 Task: Create List Customer Interviews in Board Brand Development Strategies to Workspace Executive Assistance. Create List Brand Positioning in Board Voice of Employee Surveys and Analysis to Workspace Executive Assistance. Create List Brand Personality in Board Diversity and Inclusion Employee Training and Education Resources to Workspace Executive Assistance
Action: Mouse moved to (1071, 582)
Screenshot: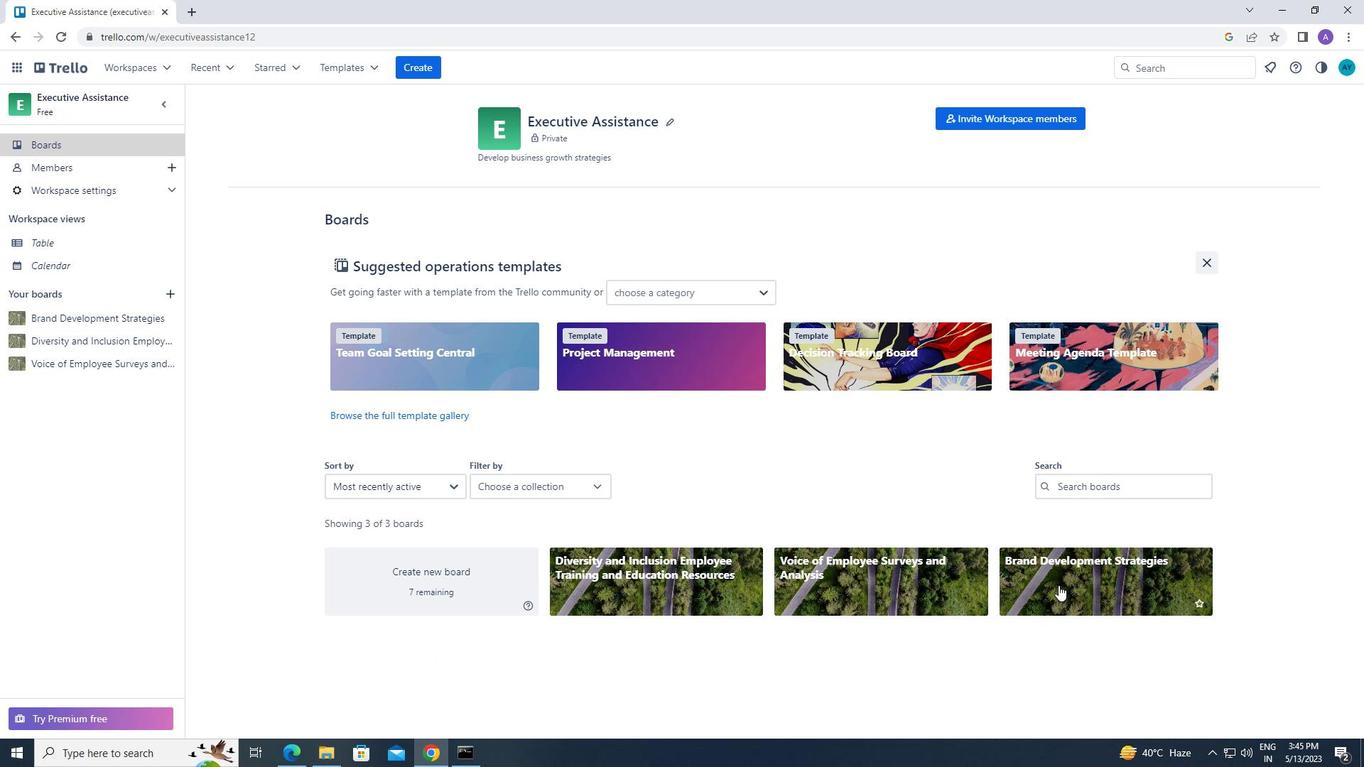 
Action: Mouse pressed left at (1071, 582)
Screenshot: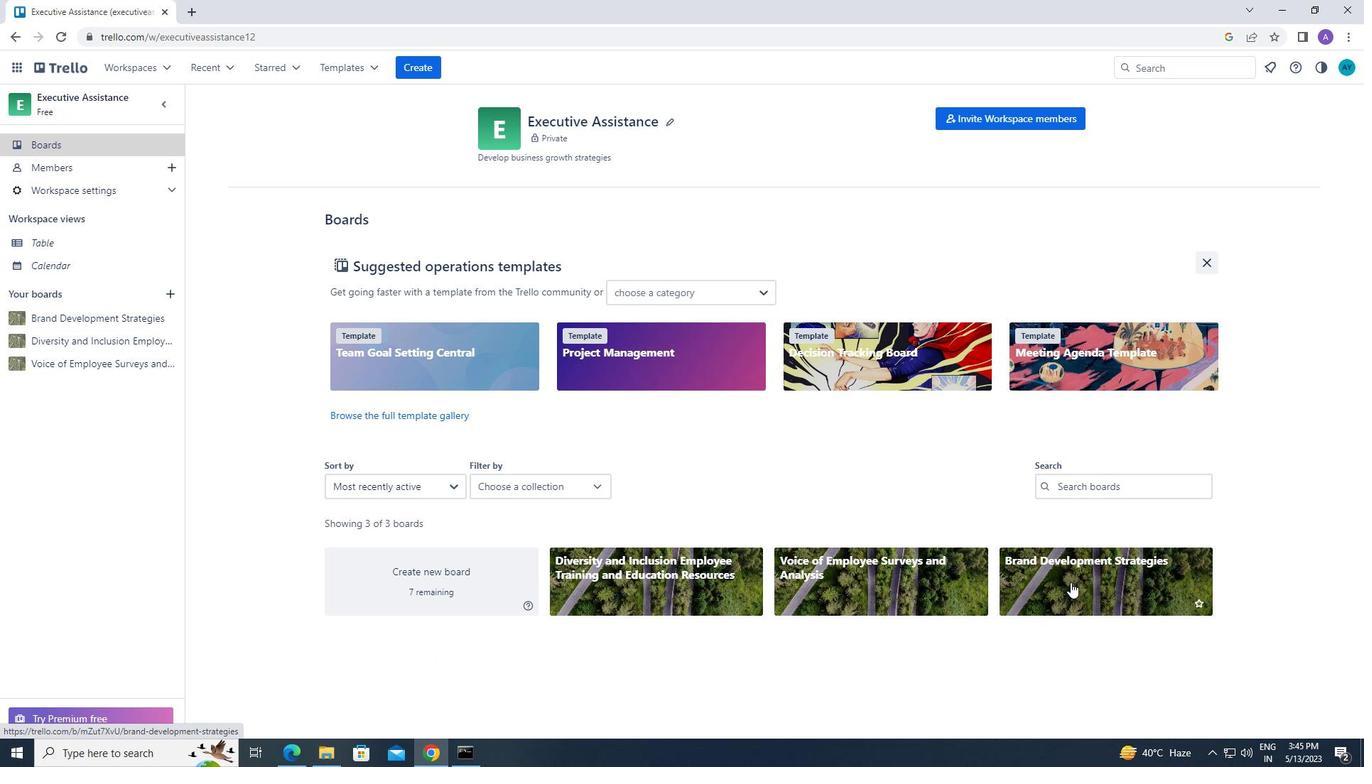 
Action: Mouse moved to (447, 153)
Screenshot: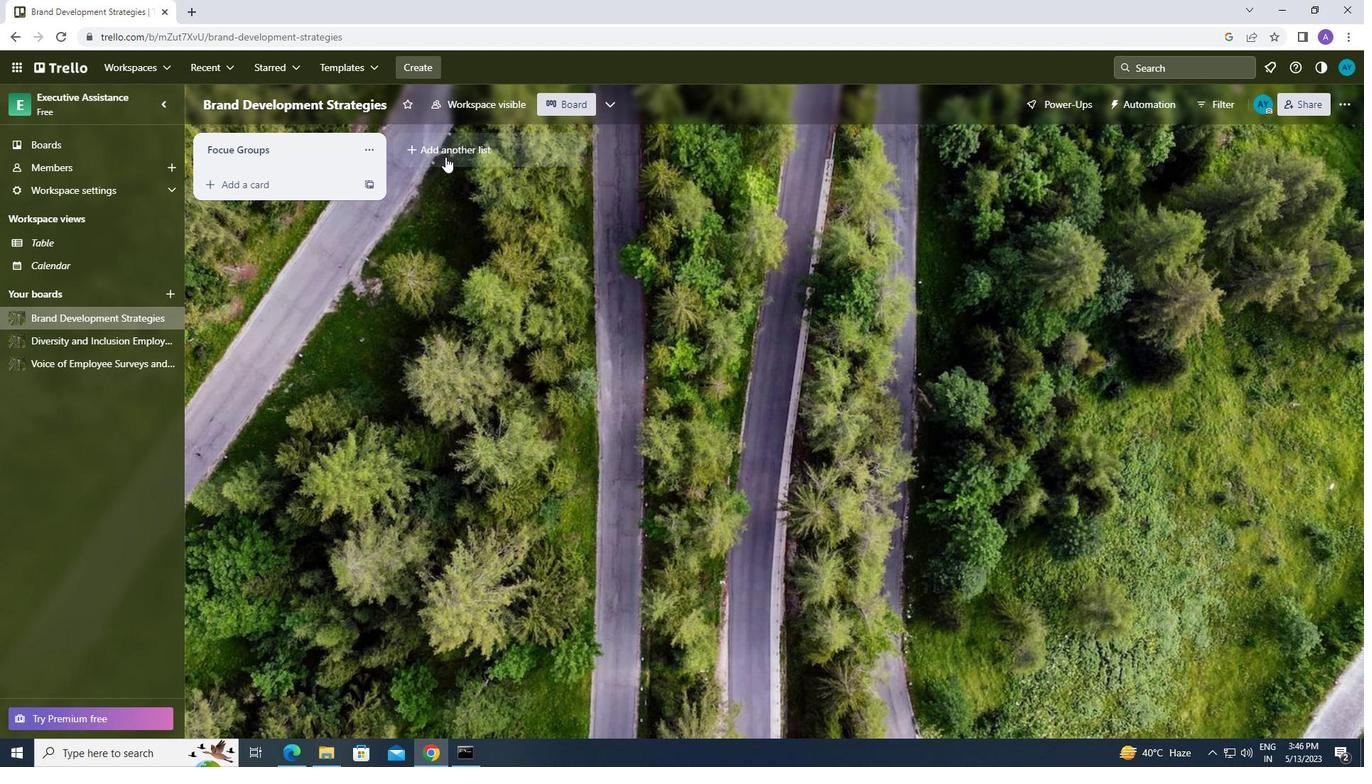 
Action: Mouse pressed left at (447, 153)
Screenshot: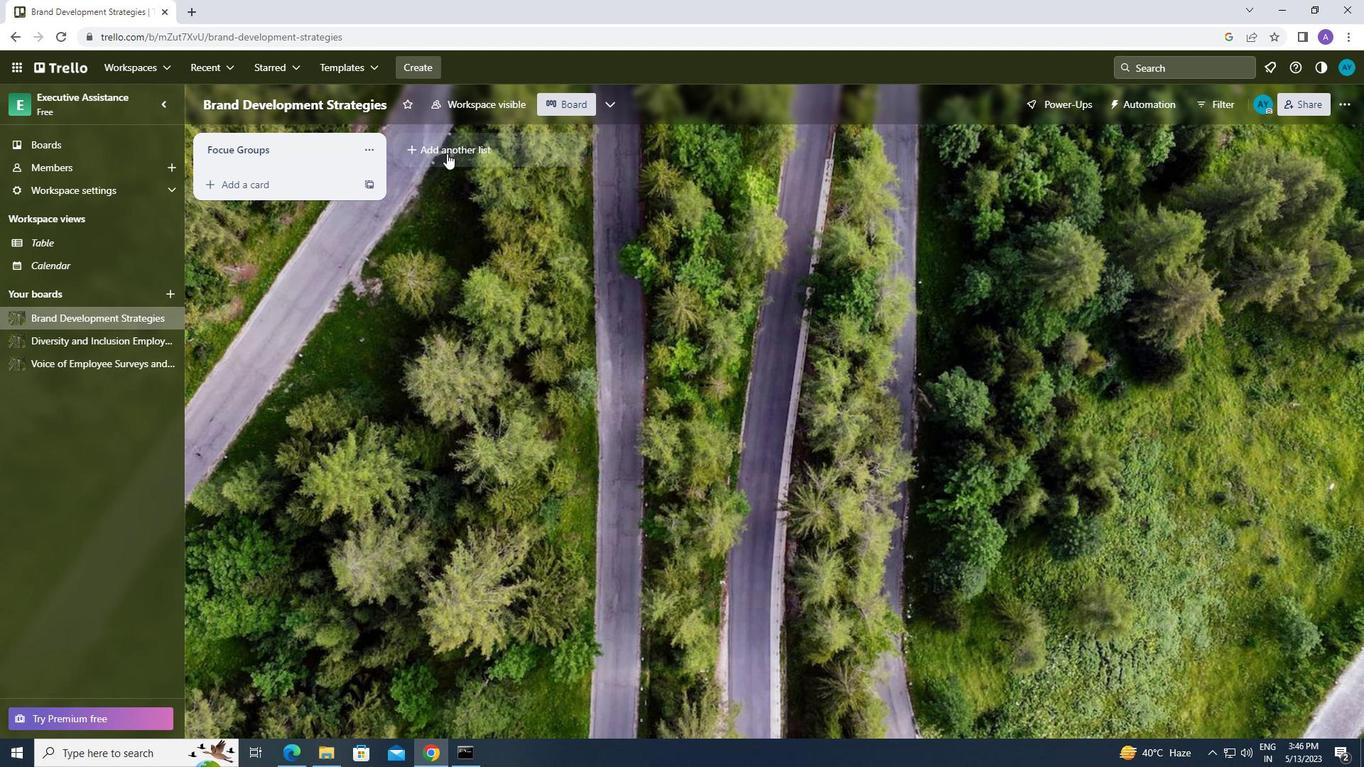 
Action: Mouse moved to (453, 152)
Screenshot: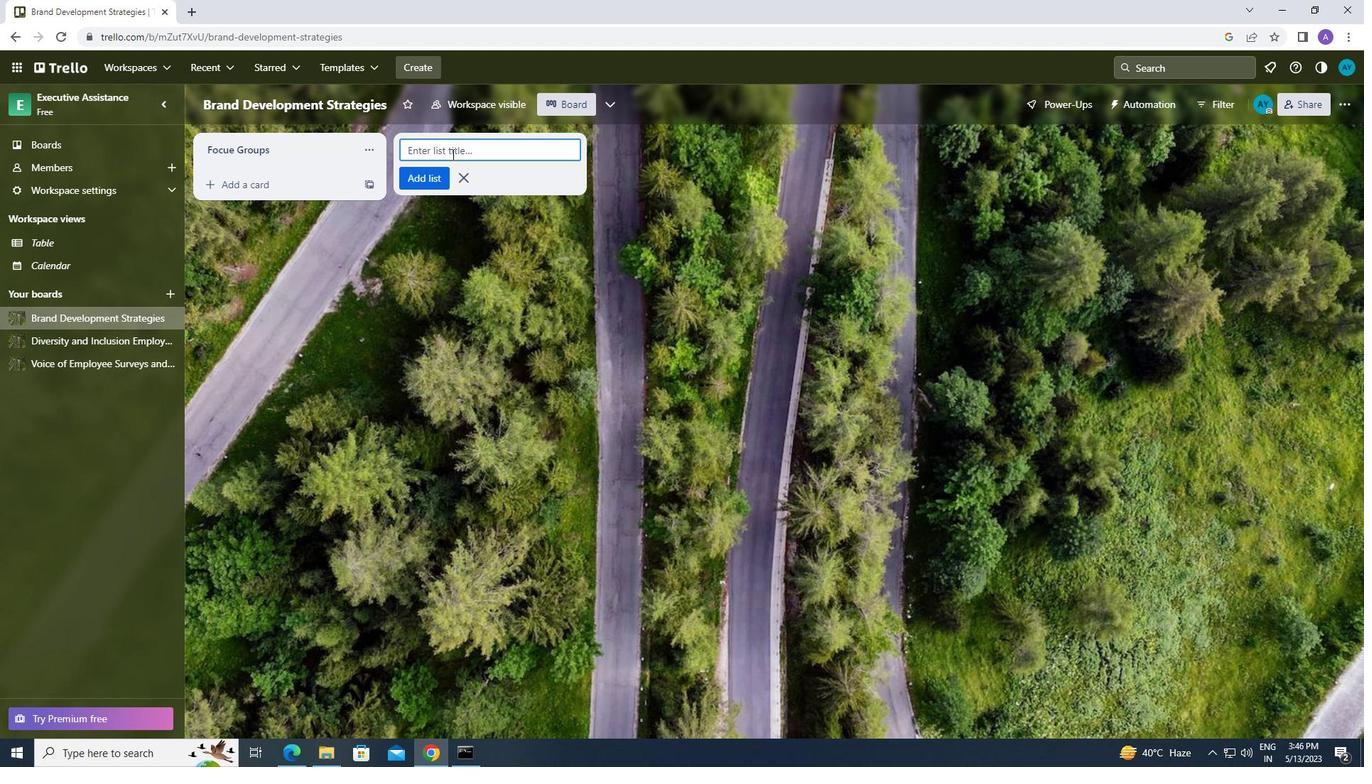 
Action: Mouse pressed left at (453, 152)
Screenshot: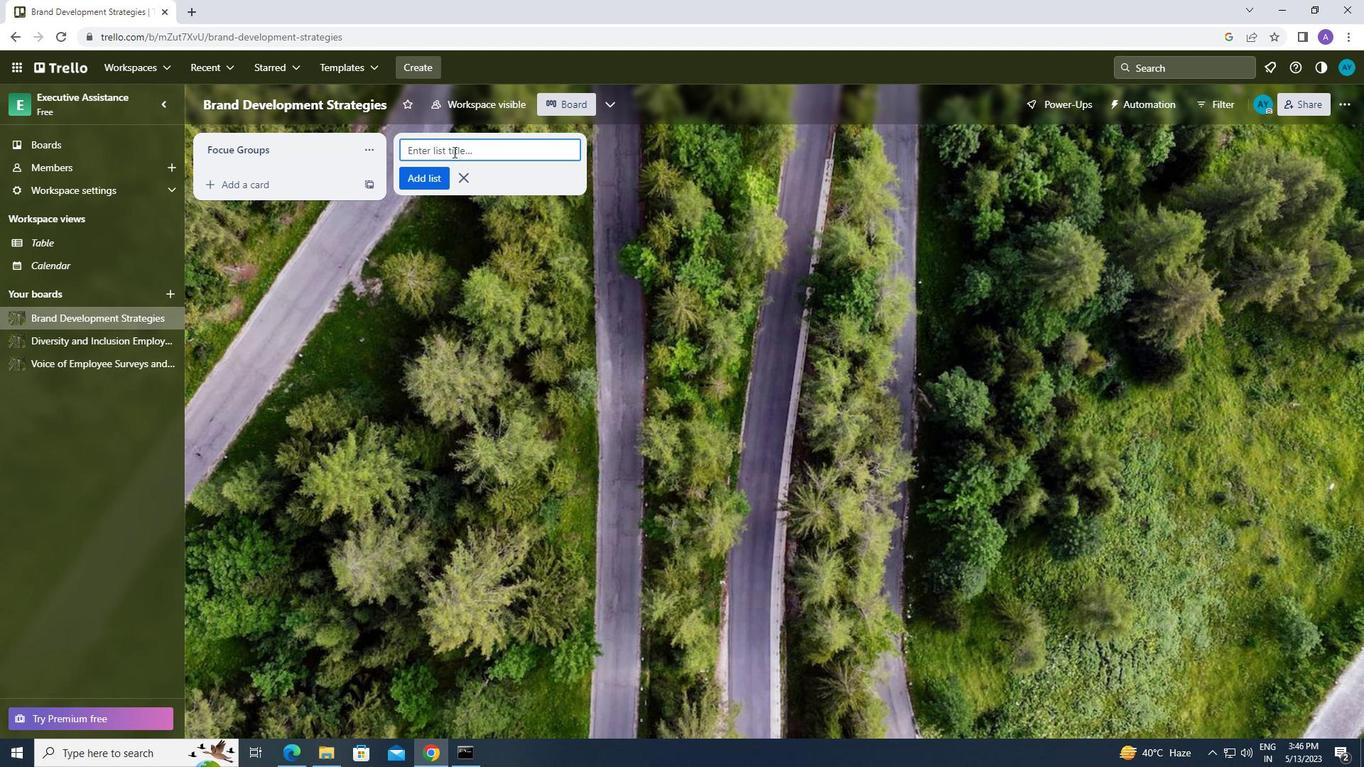 
Action: Key pressed c<Key.caps_lock>ustomer<Key.space><Key.caps_lock>i<Key.caps_lock>n
Screenshot: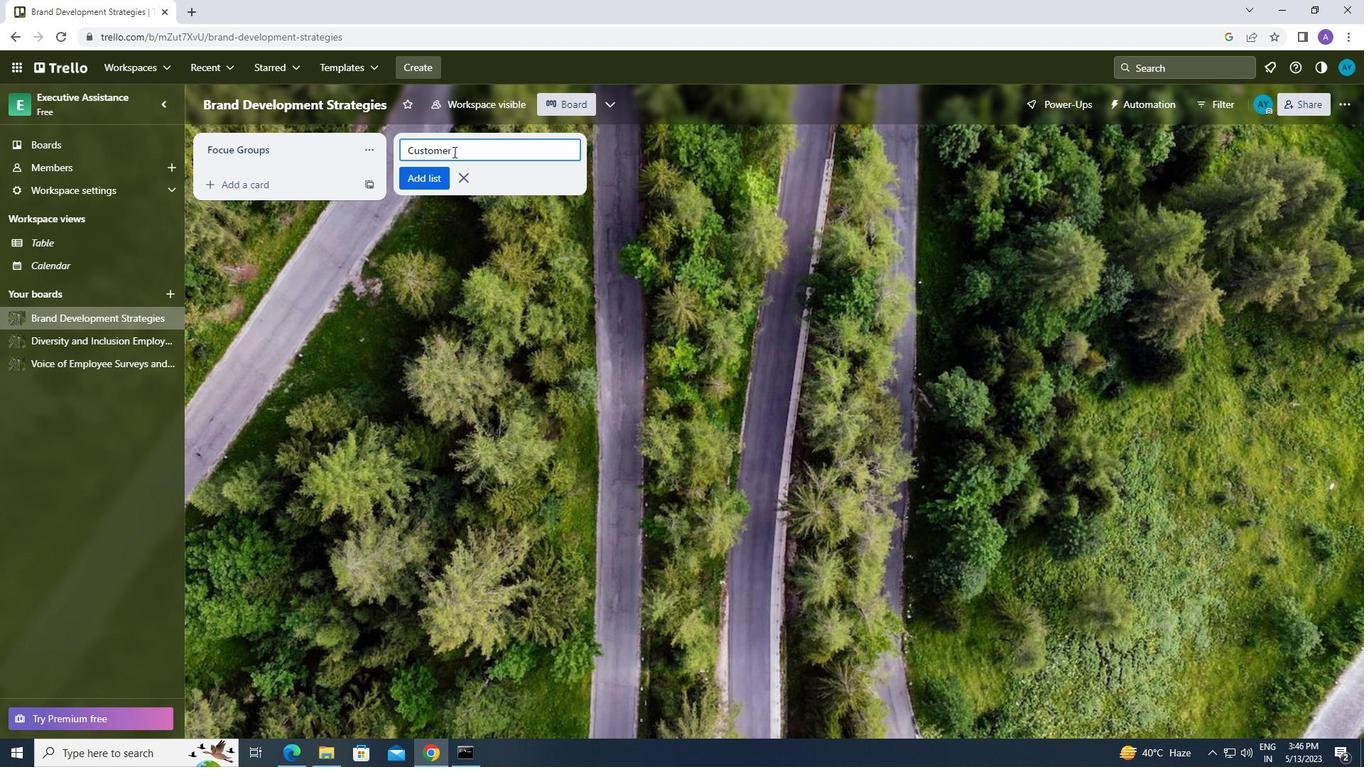 
Action: Mouse moved to (654, 201)
Screenshot: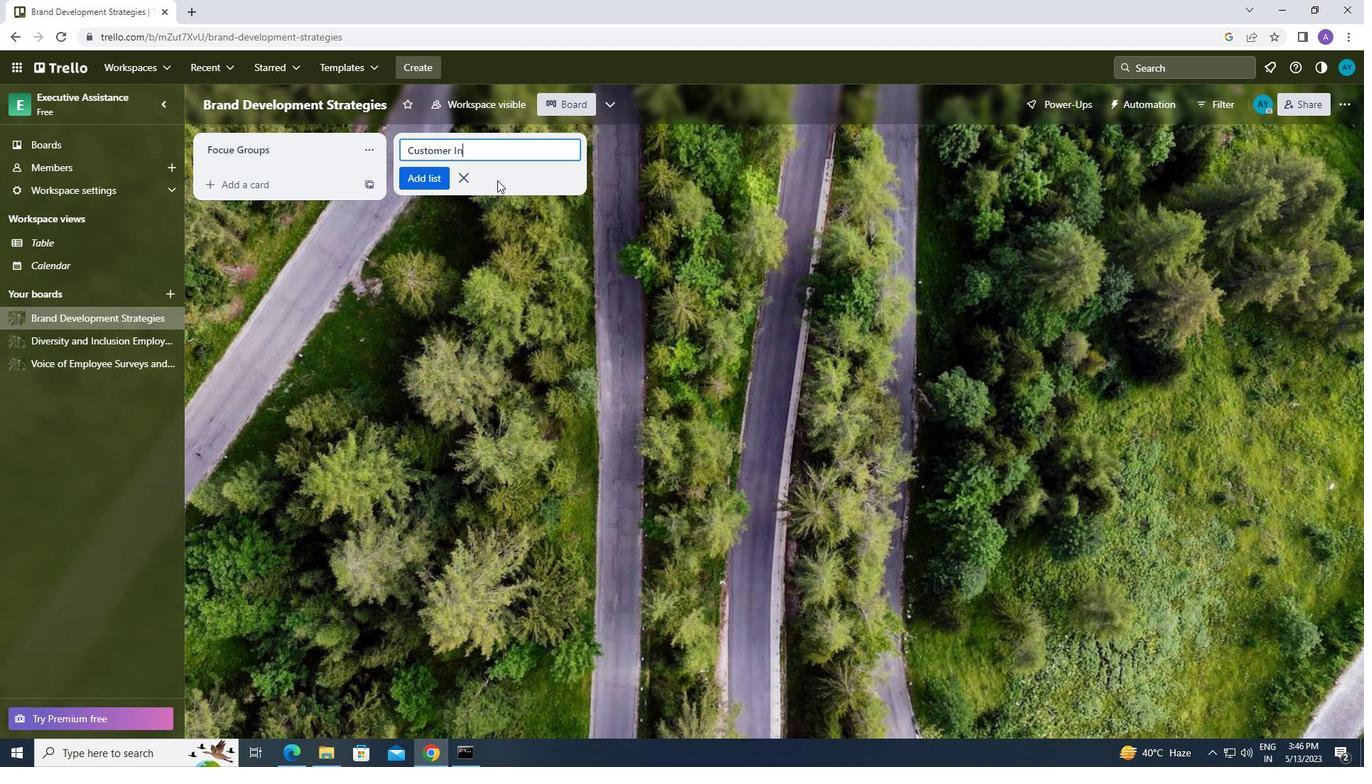 
Action: Key pressed d<Key.backspace>teviews<Key.enter>
Screenshot: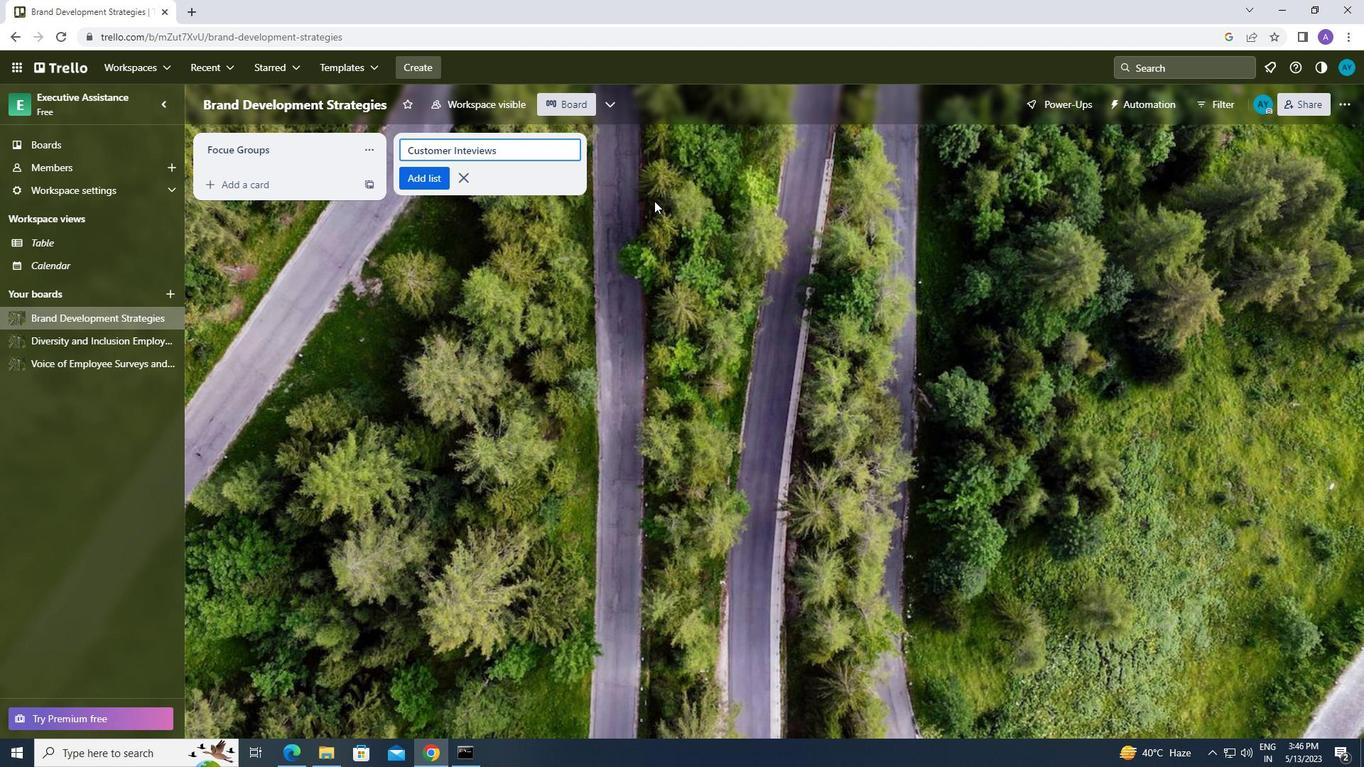 
Action: Mouse moved to (151, 61)
Screenshot: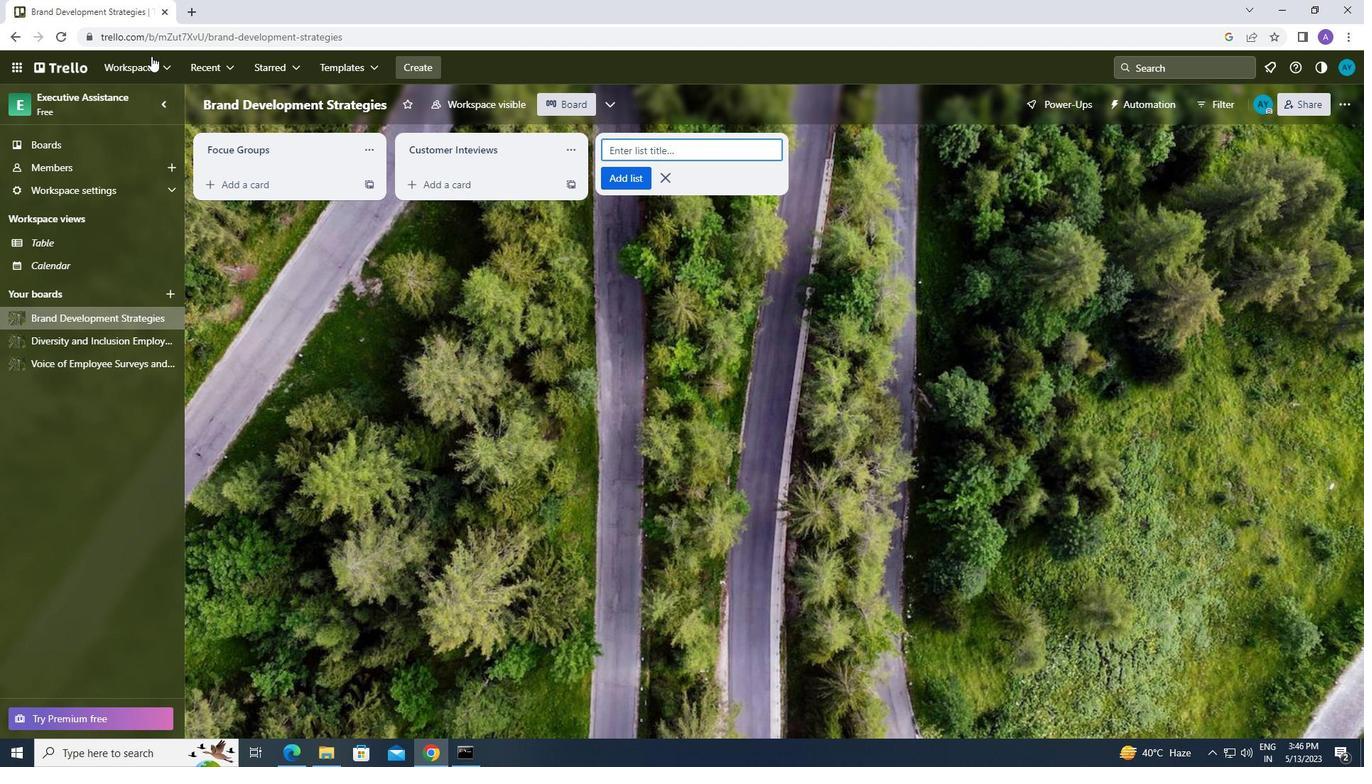 
Action: Mouse pressed left at (151, 61)
Screenshot: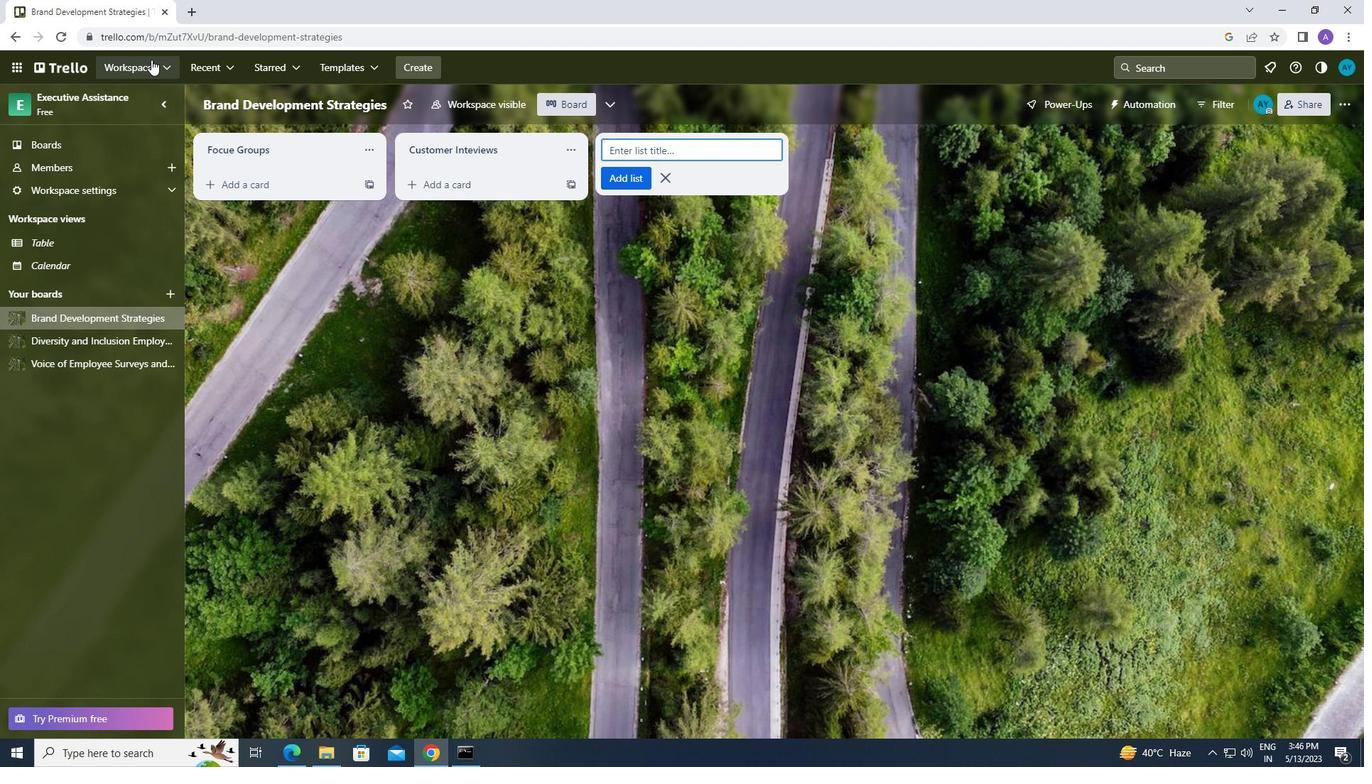 
Action: Mouse moved to (184, 377)
Screenshot: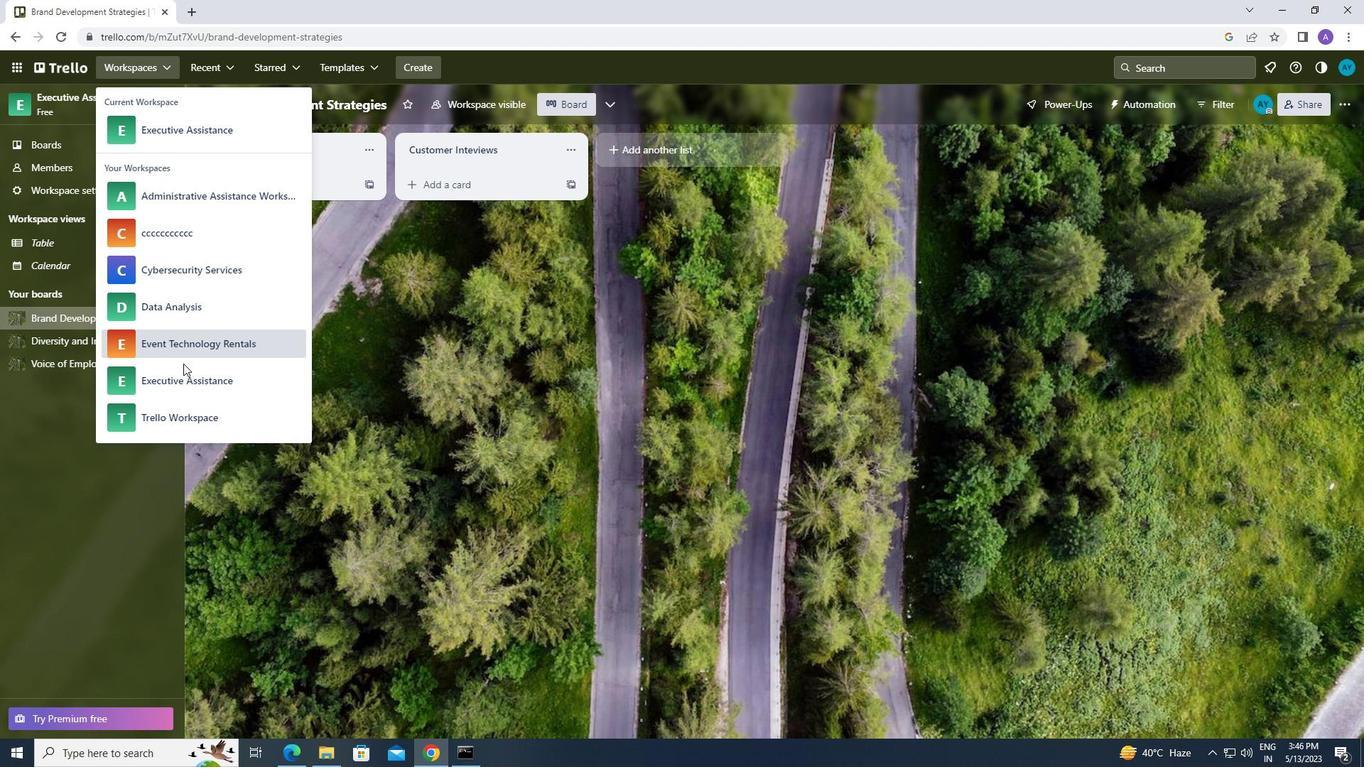 
Action: Mouse pressed left at (184, 377)
Screenshot: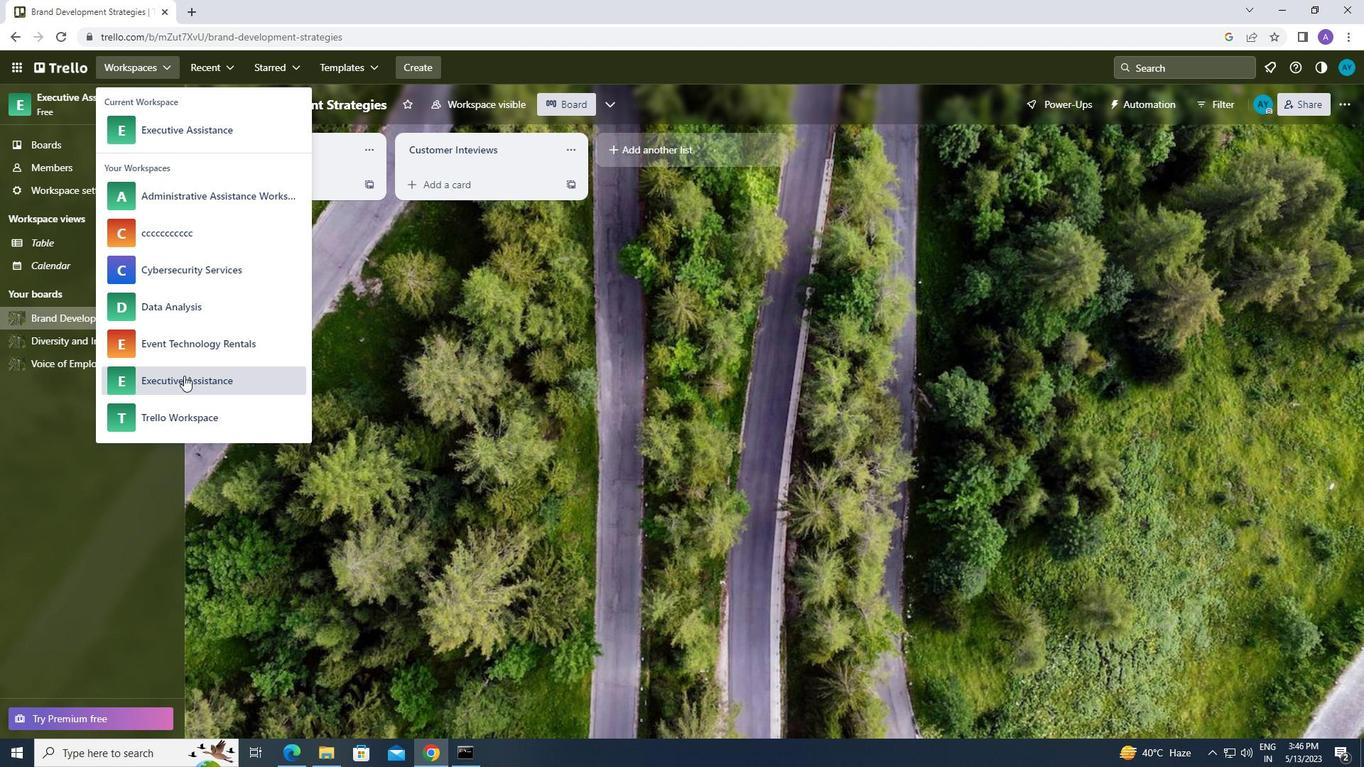 
Action: Mouse moved to (900, 589)
Screenshot: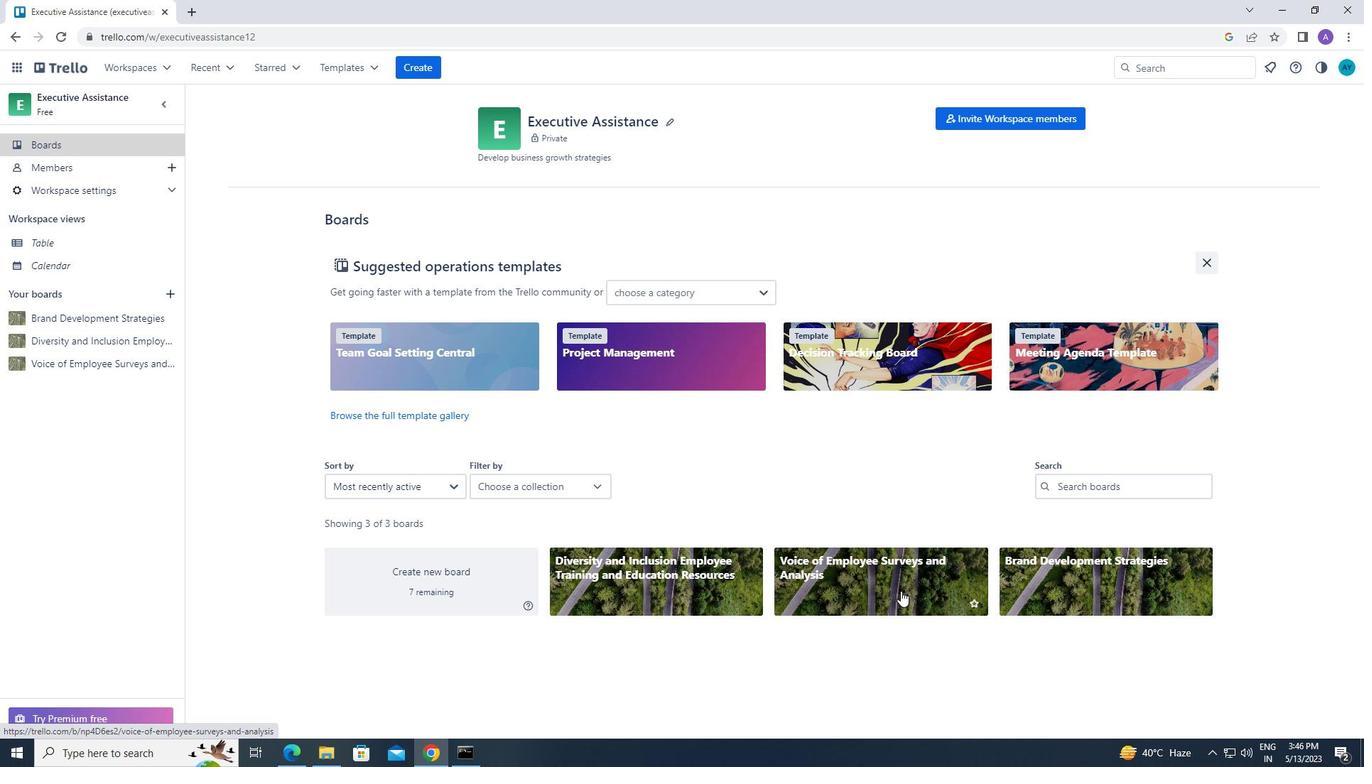 
Action: Mouse pressed left at (900, 589)
Screenshot: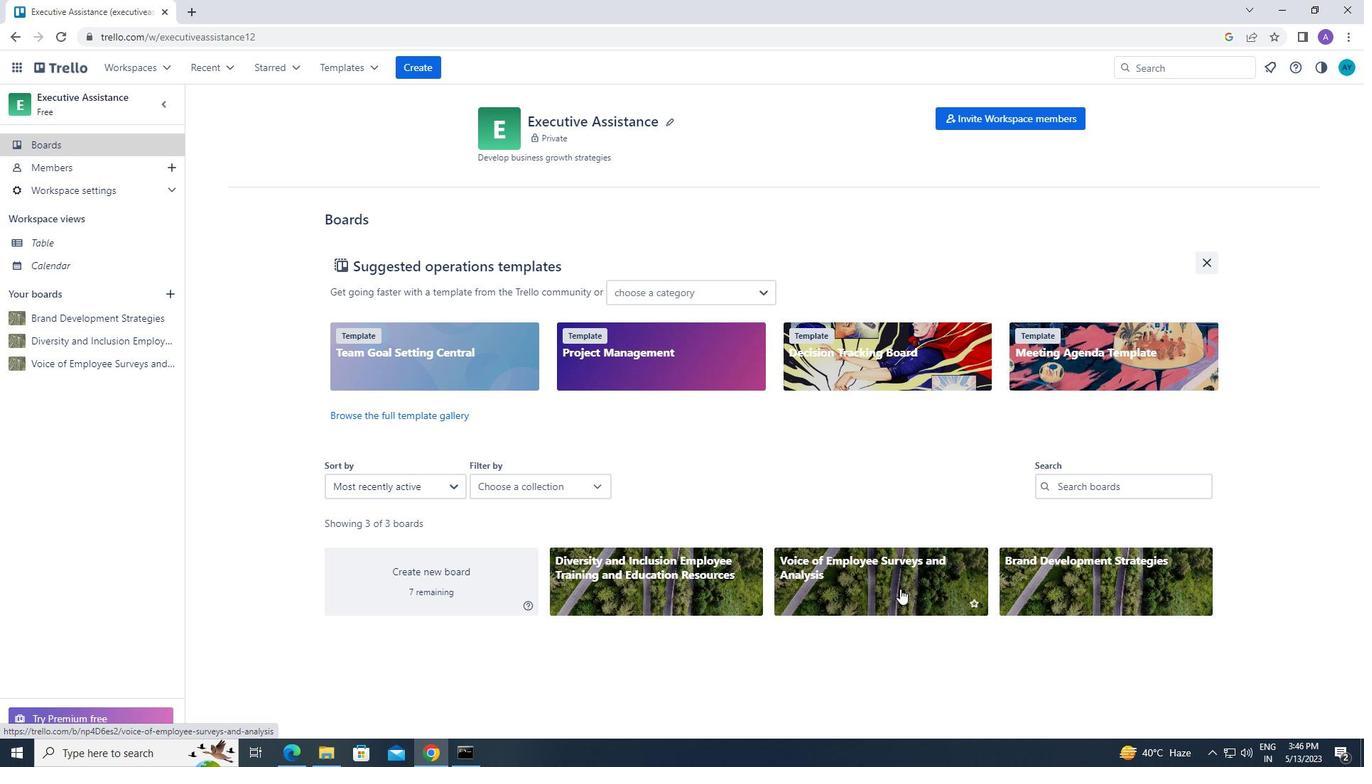 
Action: Mouse moved to (446, 154)
Screenshot: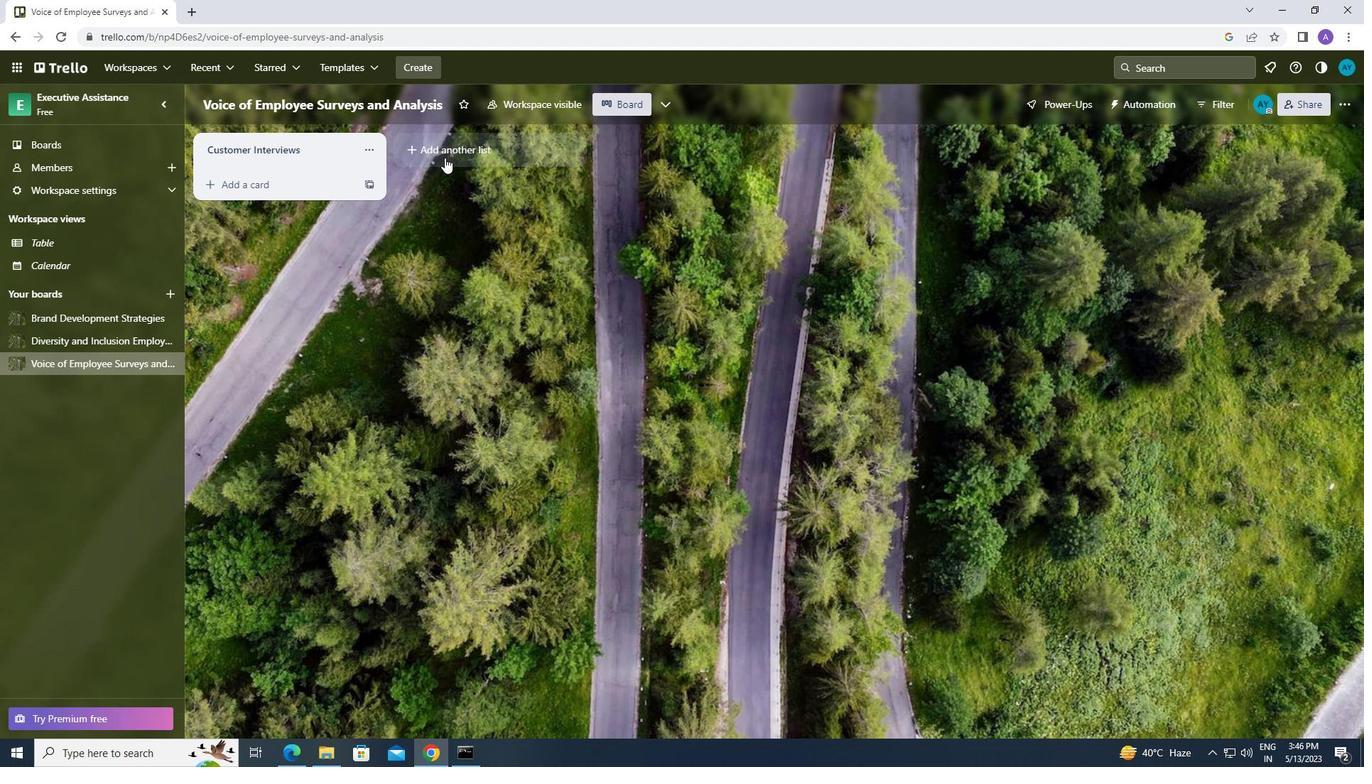 
Action: Mouse pressed left at (446, 154)
Screenshot: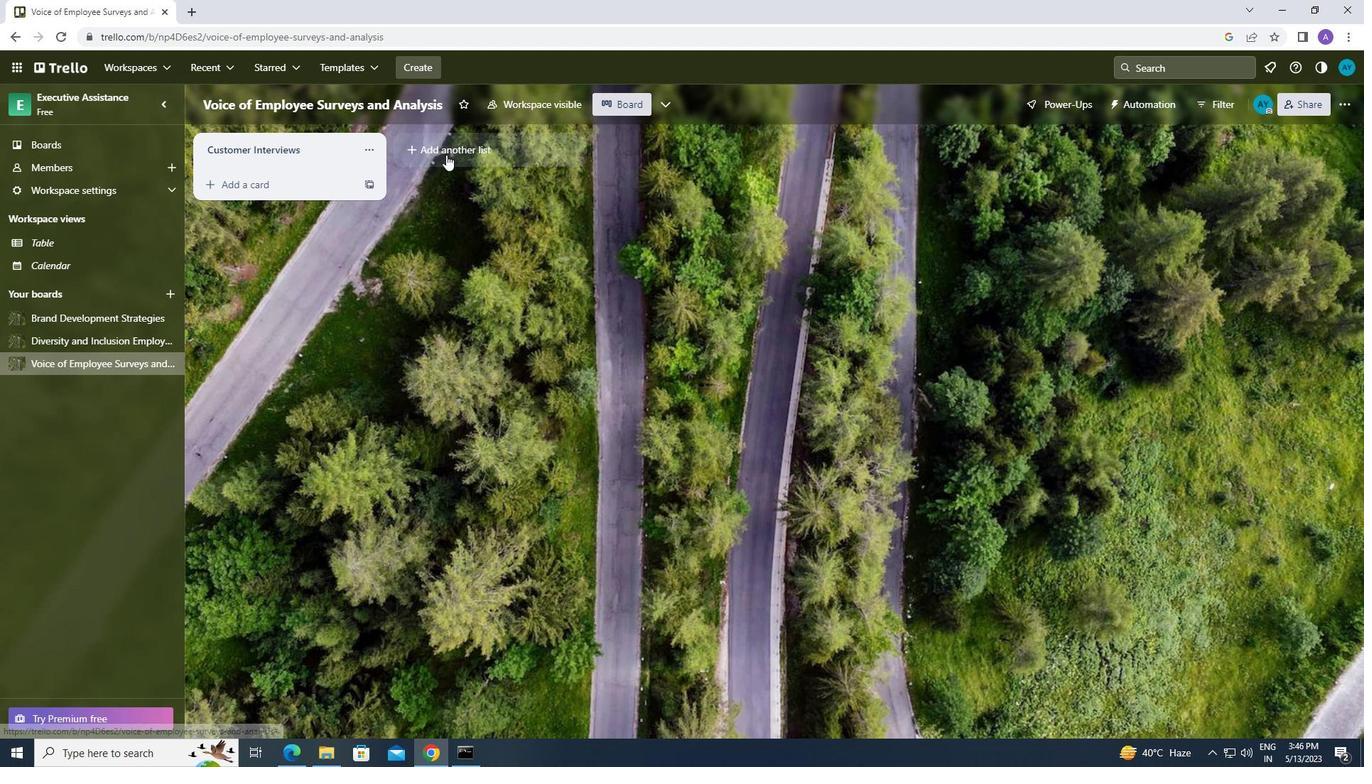 
Action: Mouse moved to (449, 151)
Screenshot: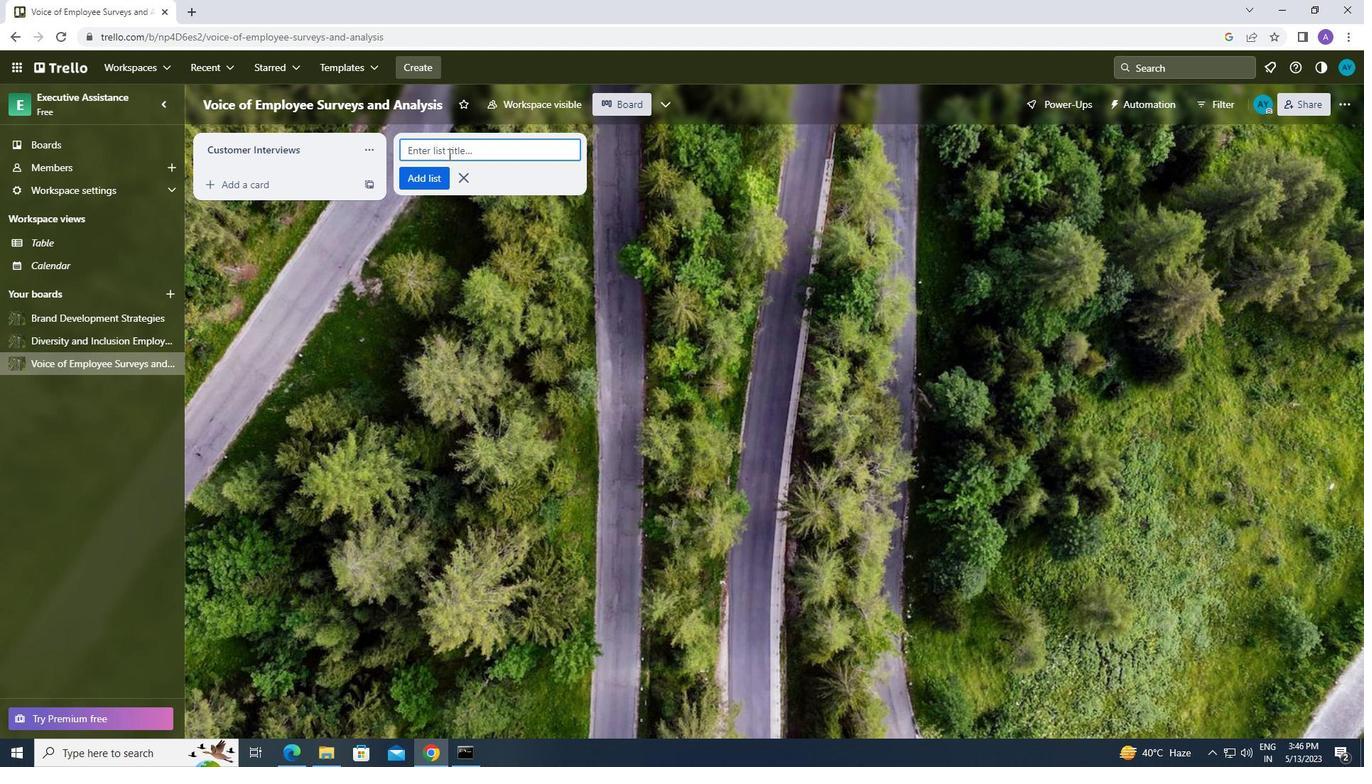 
Action: Mouse pressed left at (449, 151)
Screenshot: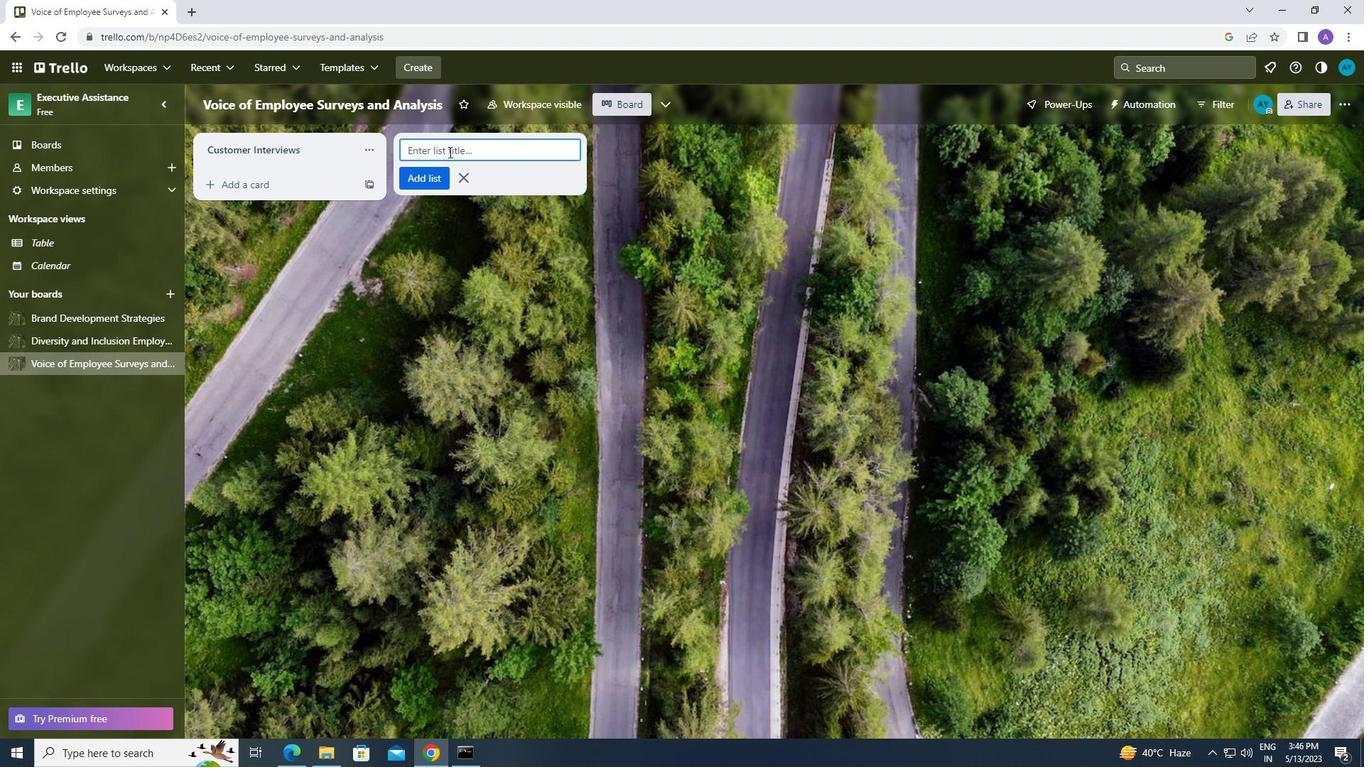 
Action: Key pressed <Key.caps_lock>b<Key.caps_lock>rand<Key.space><Key.caps_lock>p<Key.caps_lock>ositioning<Key.enter>
Screenshot: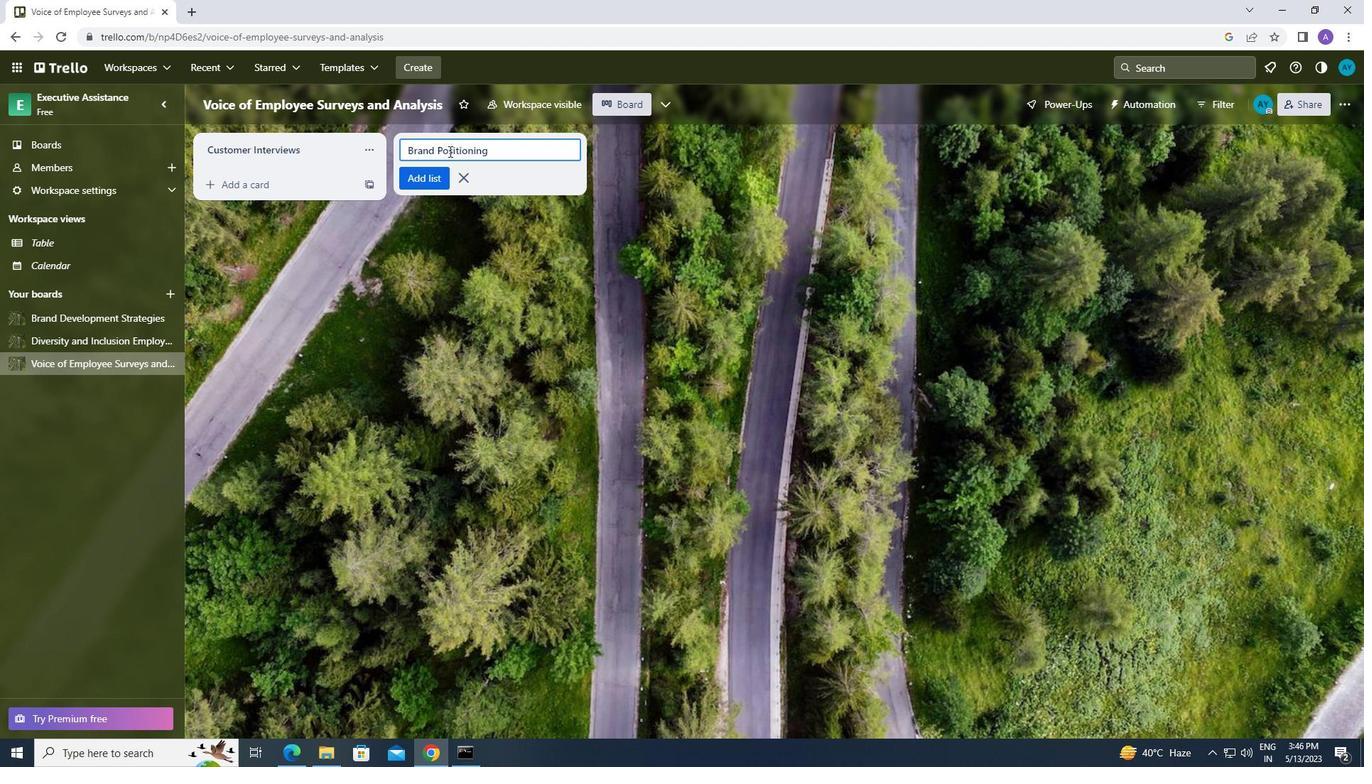 
Action: Mouse moved to (146, 57)
Screenshot: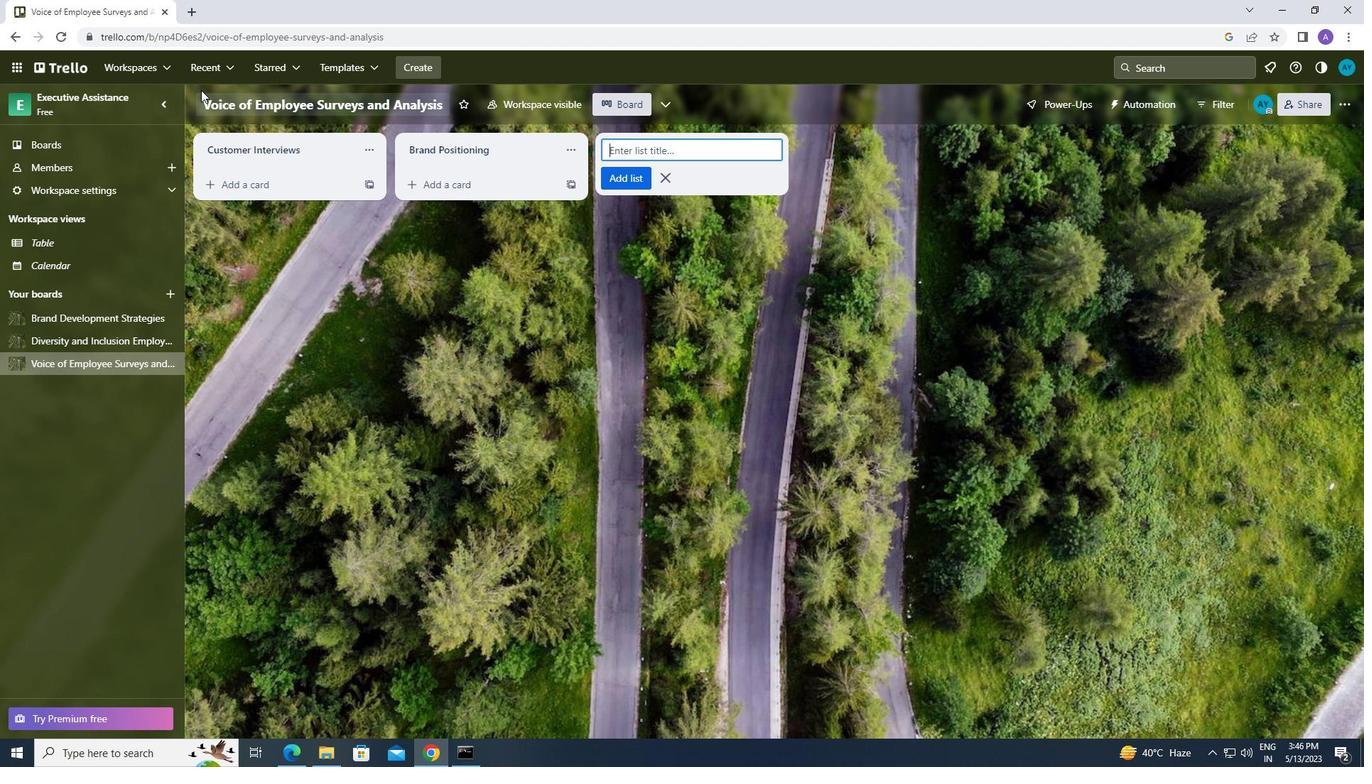 
Action: Mouse pressed left at (146, 57)
Screenshot: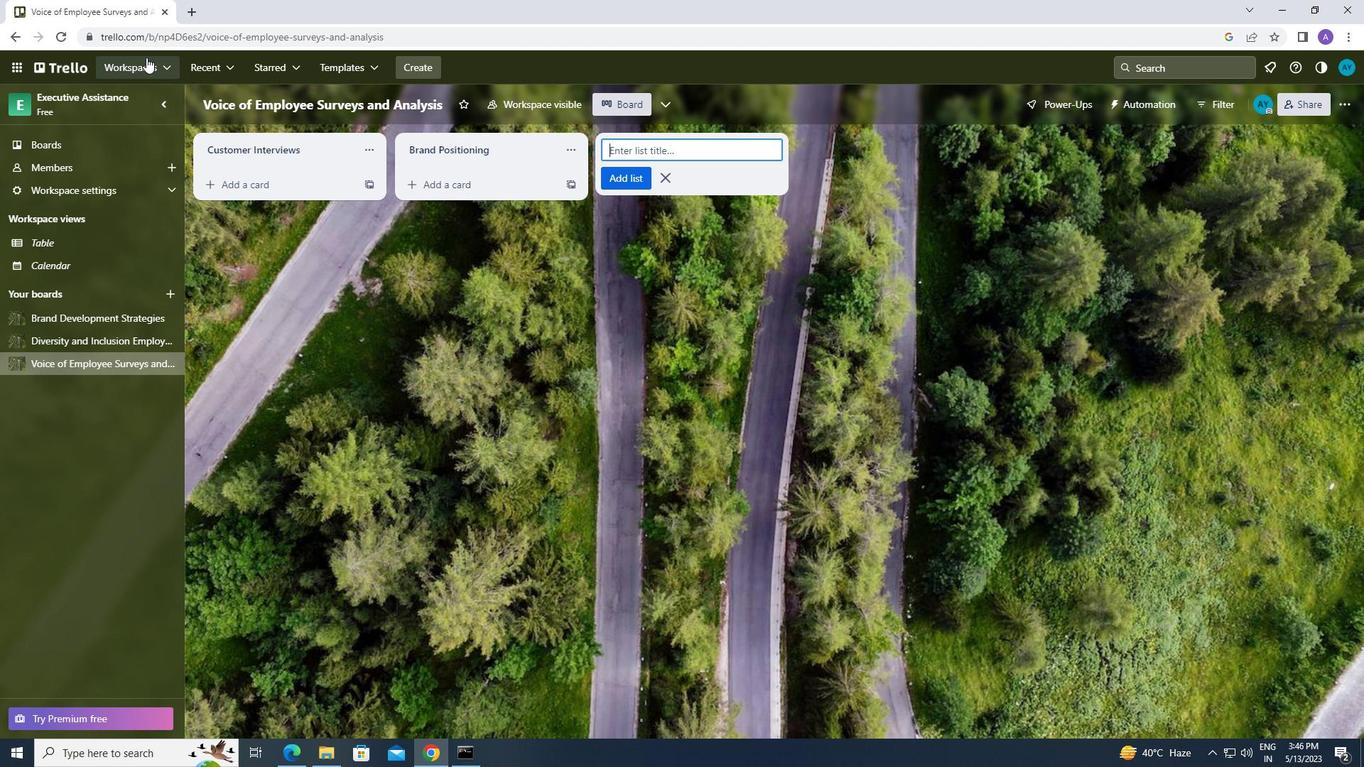 
Action: Mouse moved to (175, 372)
Screenshot: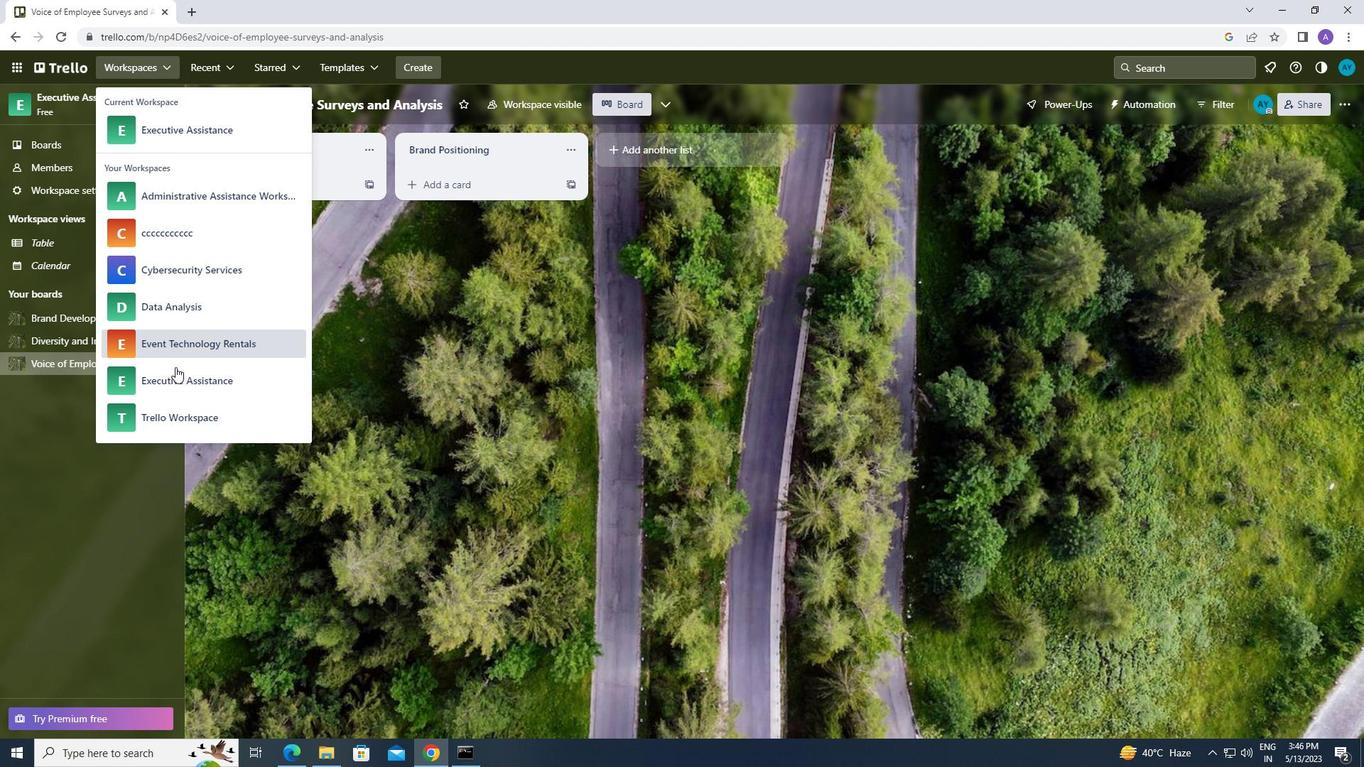 
Action: Mouse pressed left at (175, 372)
Screenshot: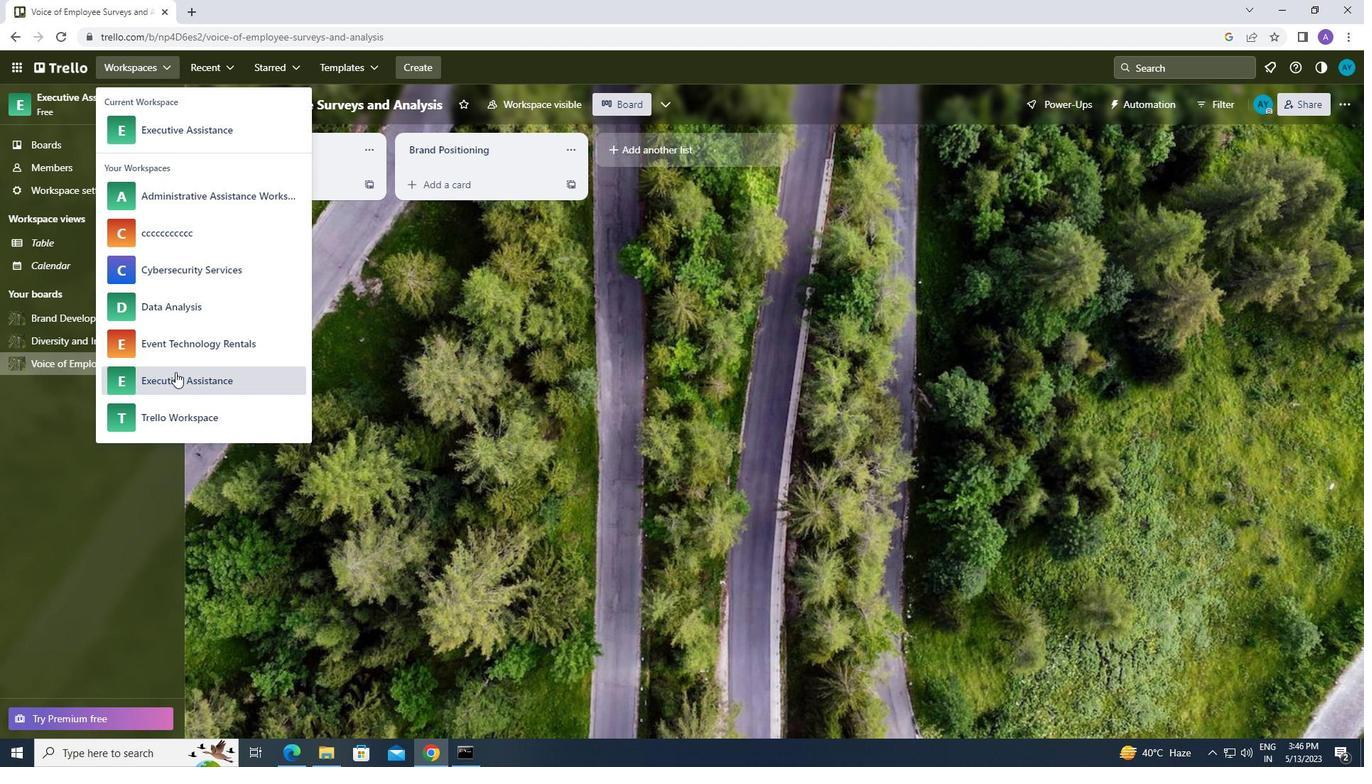 
Action: Mouse moved to (688, 584)
Screenshot: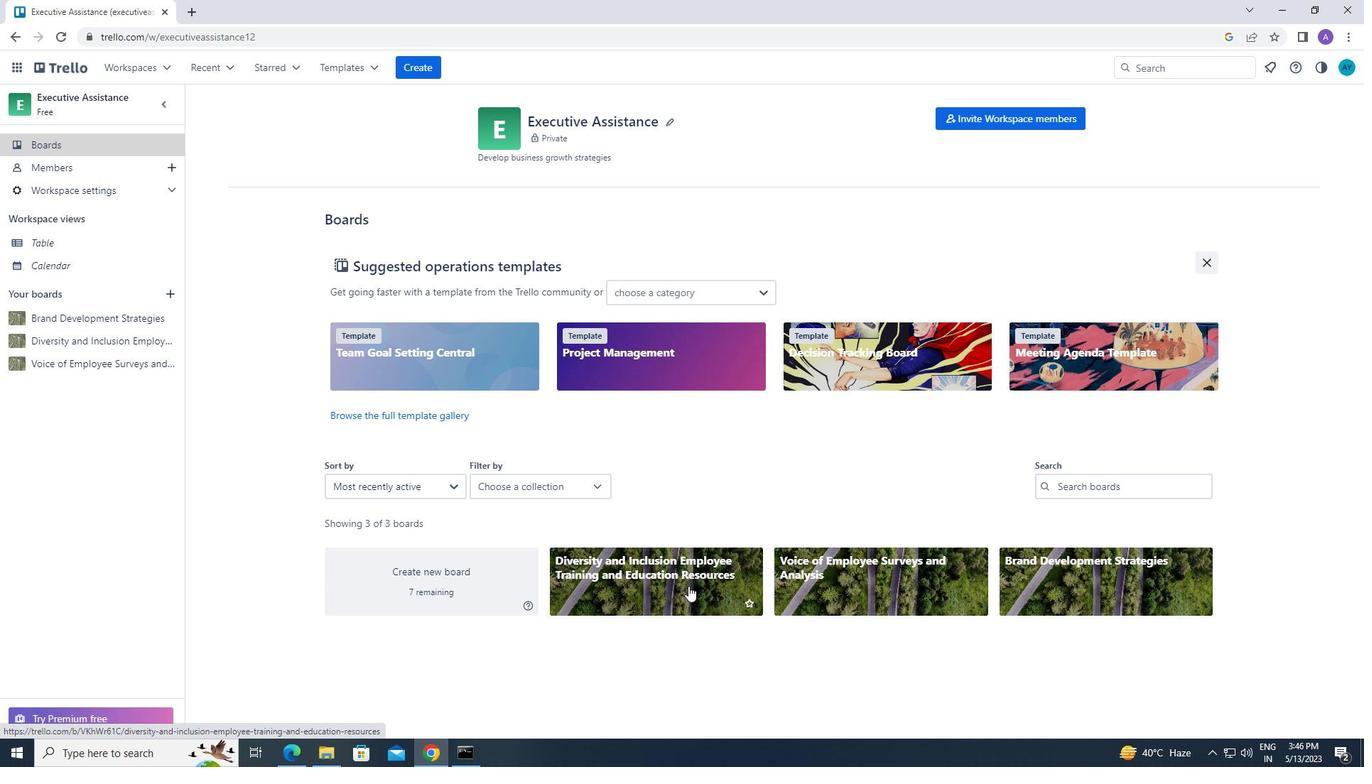 
Action: Mouse pressed left at (688, 584)
Screenshot: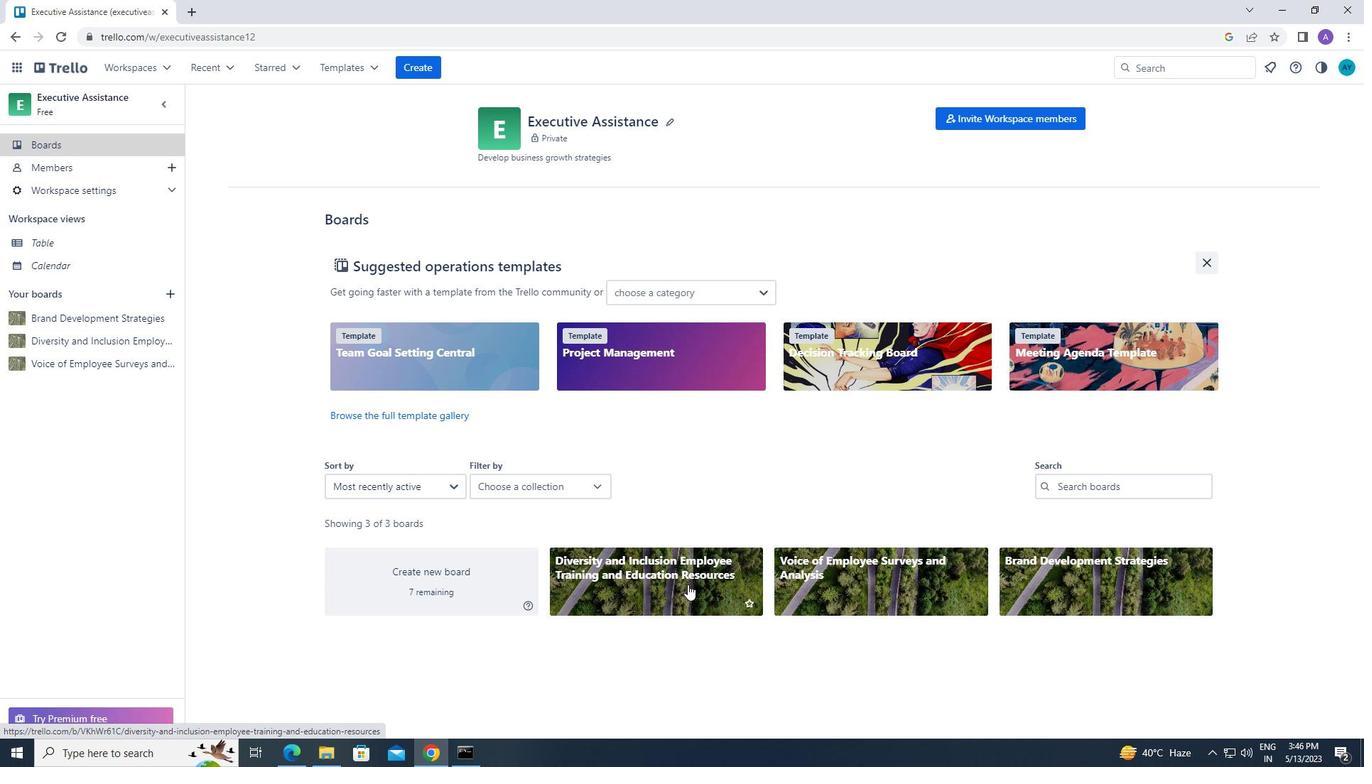 
Action: Mouse moved to (460, 150)
Screenshot: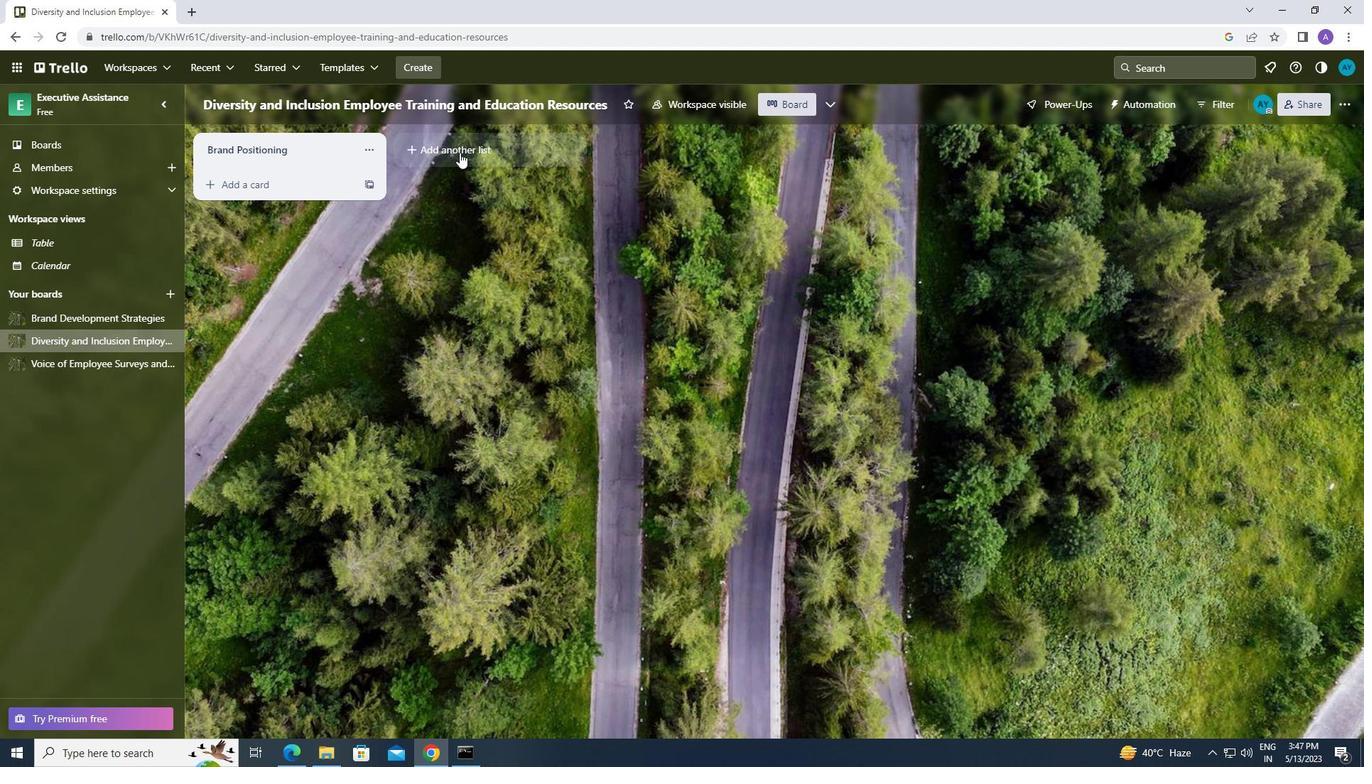 
Action: Mouse pressed left at (460, 150)
Screenshot: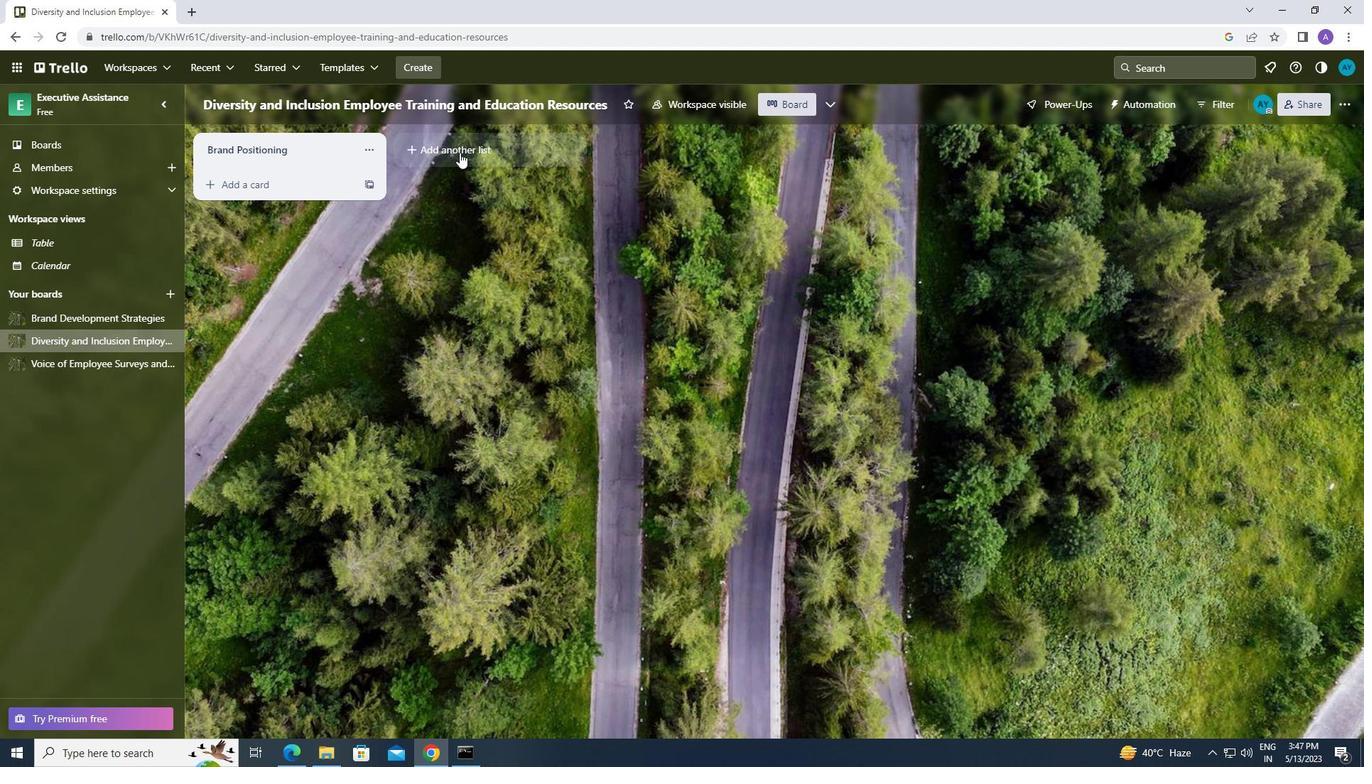 
Action: Mouse moved to (457, 149)
Screenshot: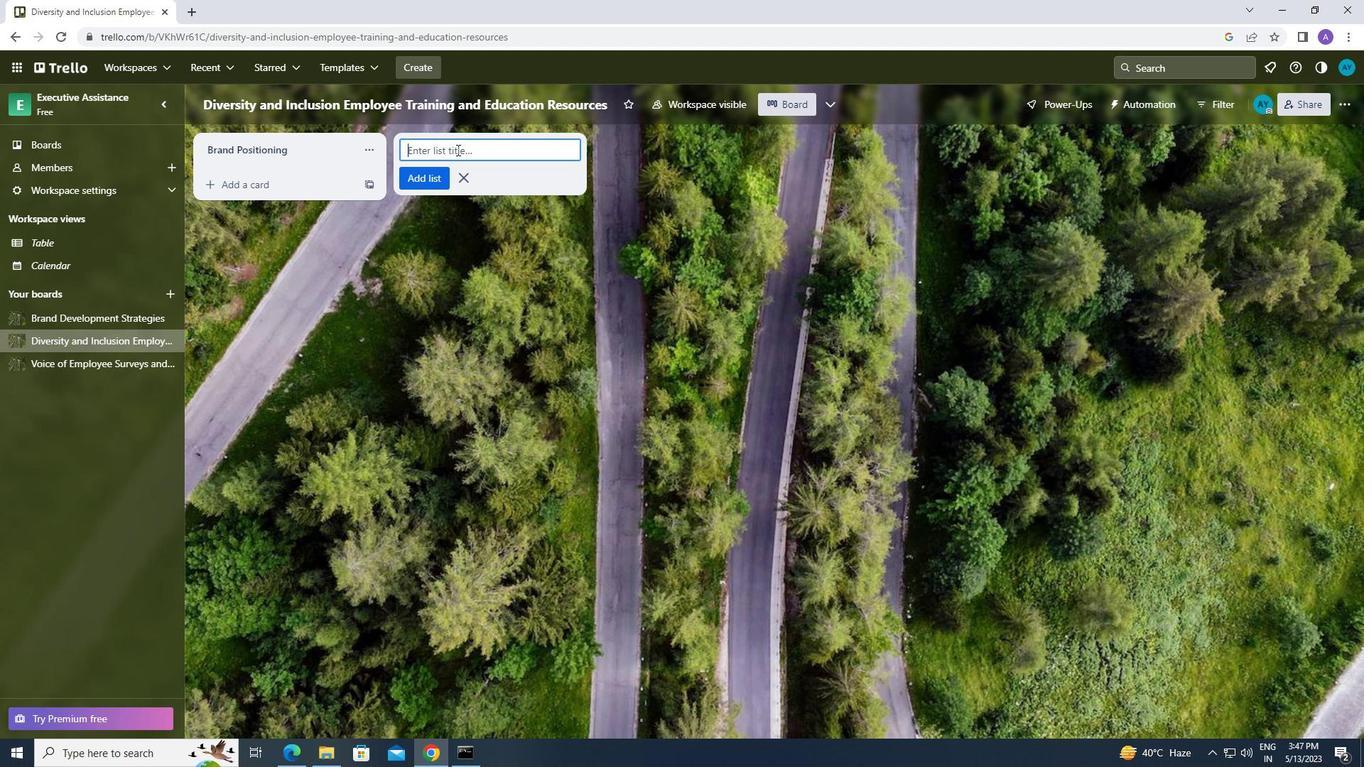 
Action: Mouse pressed left at (457, 149)
Screenshot: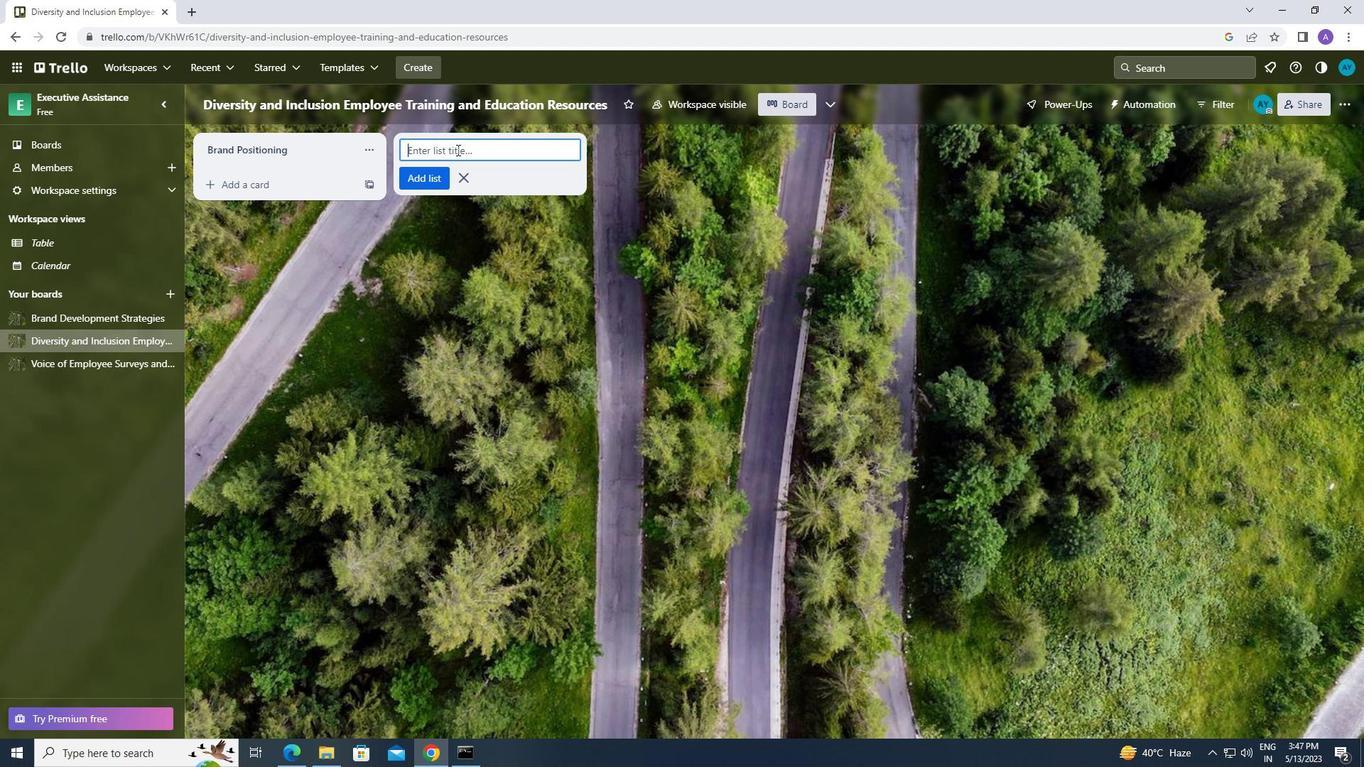 
Action: Key pressed <Key.caps_lock>b<Key.caps_lock>rand<Key.space><Key.caps_lock>p<Key.caps_lock>ersonality<Key.enter>
Screenshot: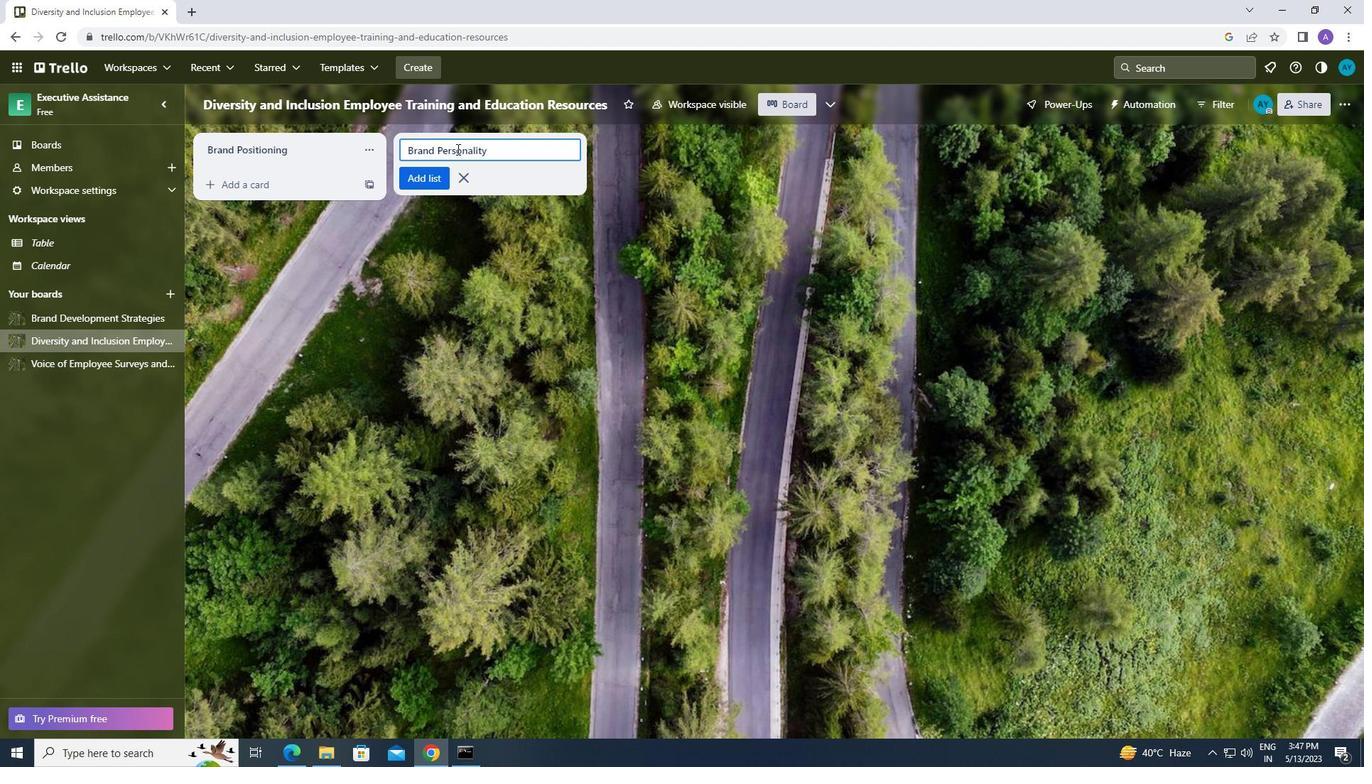 
